 Task: Set the output device to default.
Action: Mouse moved to (113, 15)
Screenshot: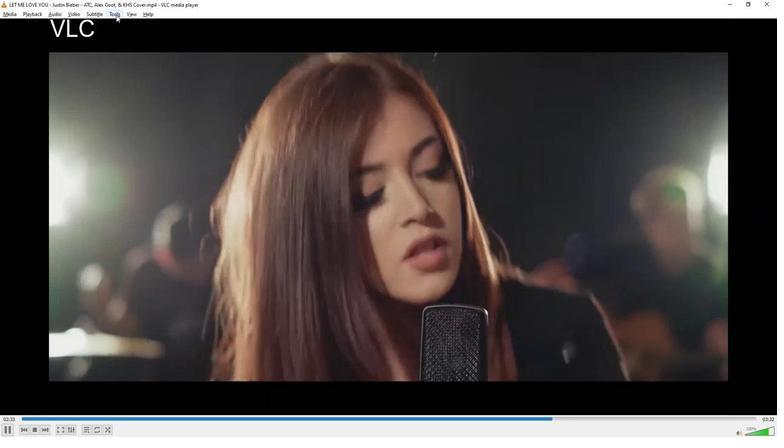 
Action: Mouse pressed left at (113, 15)
Screenshot: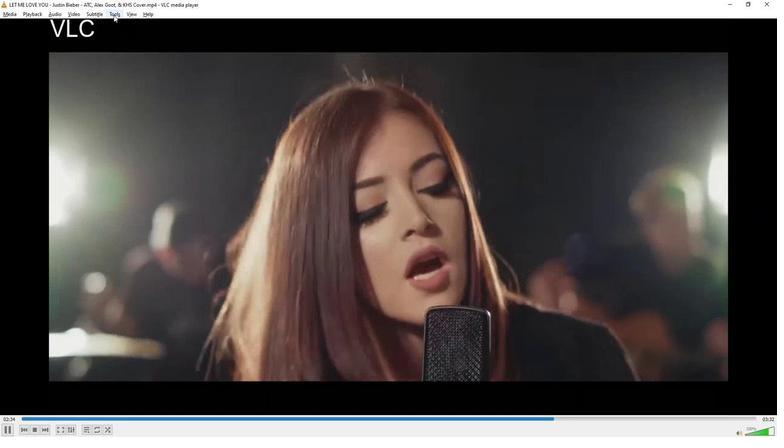 
Action: Mouse moved to (140, 111)
Screenshot: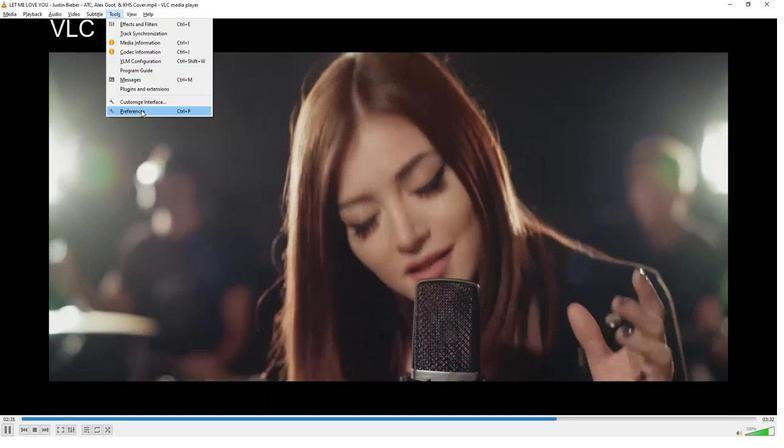 
Action: Mouse pressed left at (140, 111)
Screenshot: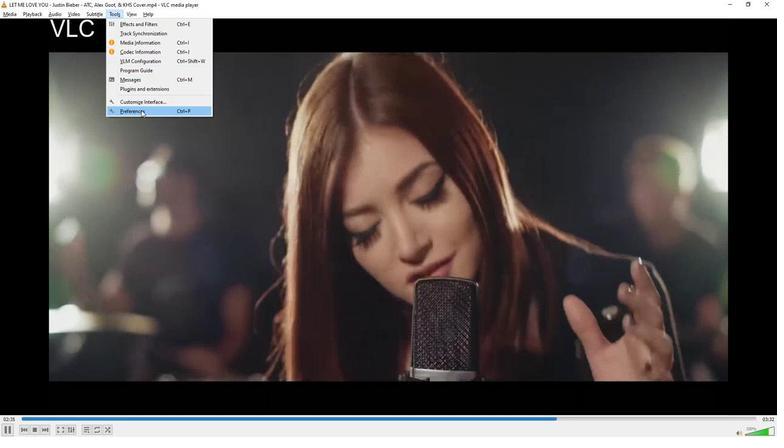 
Action: Mouse moved to (316, 84)
Screenshot: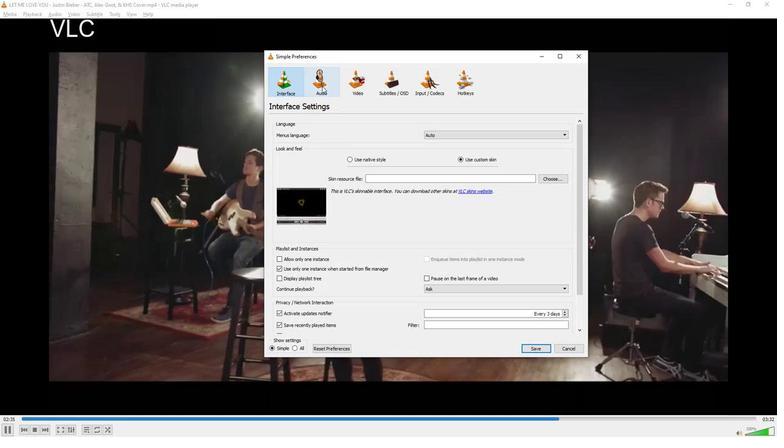 
Action: Mouse pressed left at (316, 84)
Screenshot: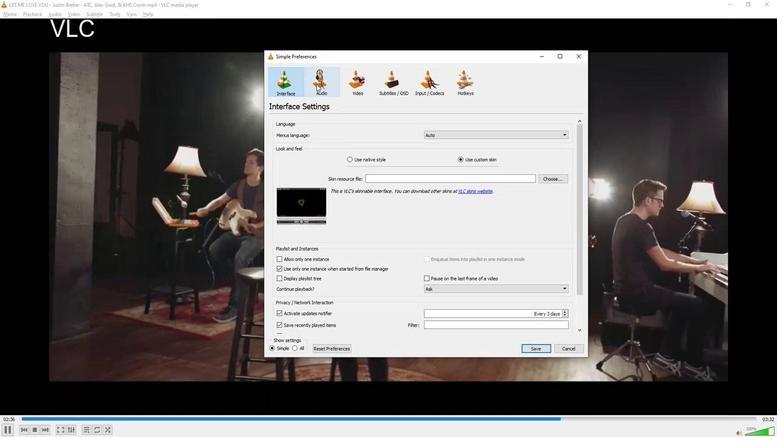 
Action: Mouse moved to (395, 187)
Screenshot: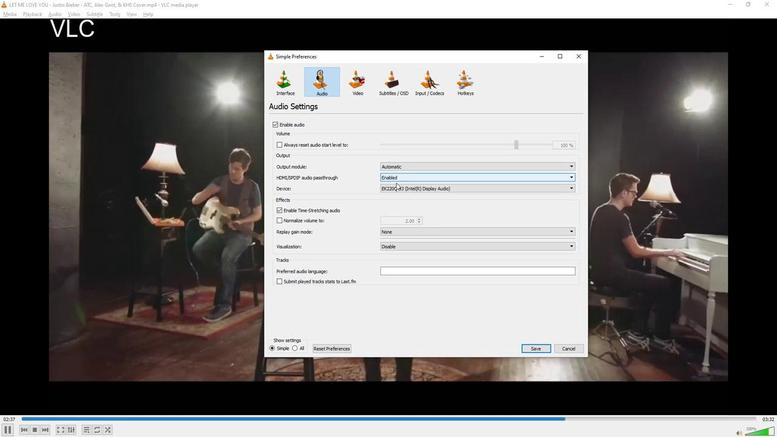 
Action: Mouse pressed left at (395, 187)
Screenshot: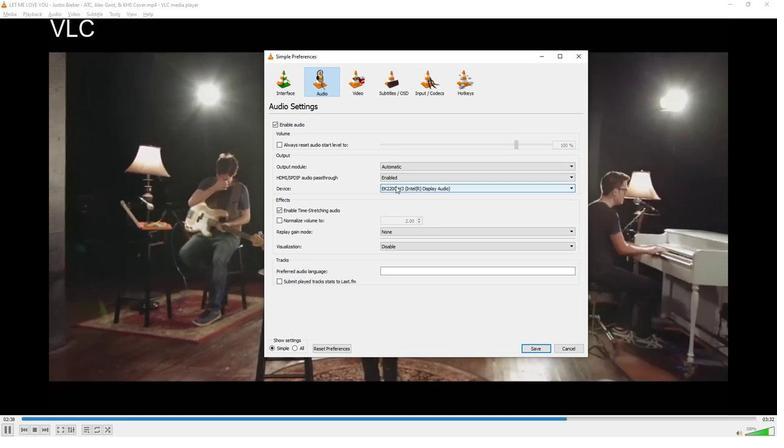 
Action: Mouse moved to (391, 196)
Screenshot: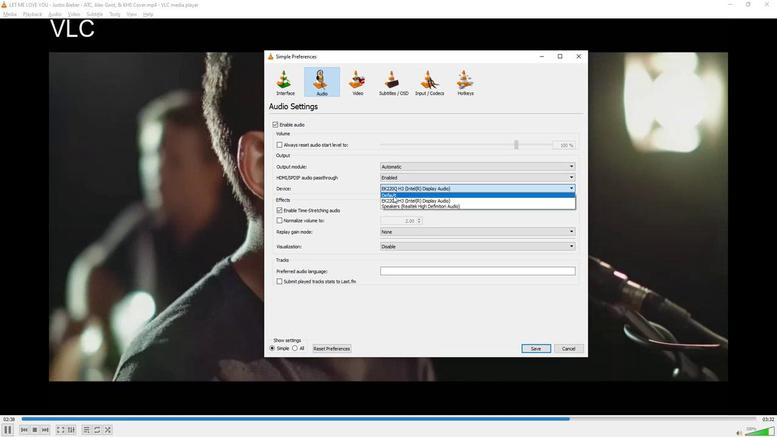 
Action: Mouse pressed left at (391, 196)
Screenshot: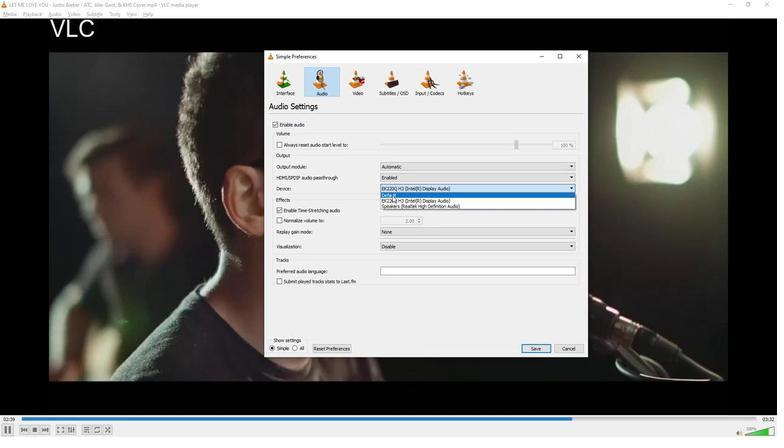 
Action: Mouse moved to (393, 210)
Screenshot: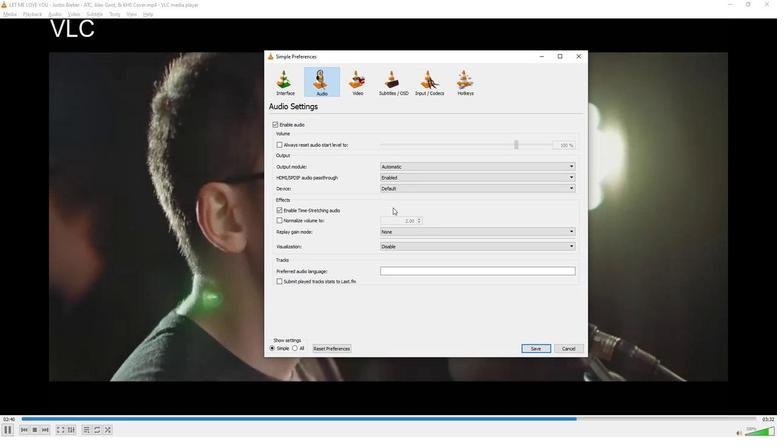 
